 Task: Right-click a contact in Outlook and add them to your favorites.
Action: Mouse moved to (12, 73)
Screenshot: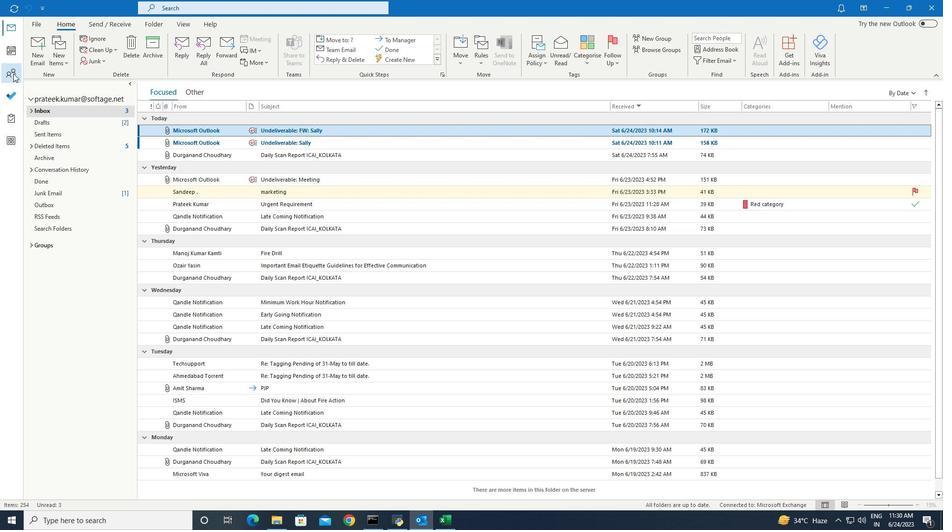 
Action: Mouse pressed left at (12, 73)
Screenshot: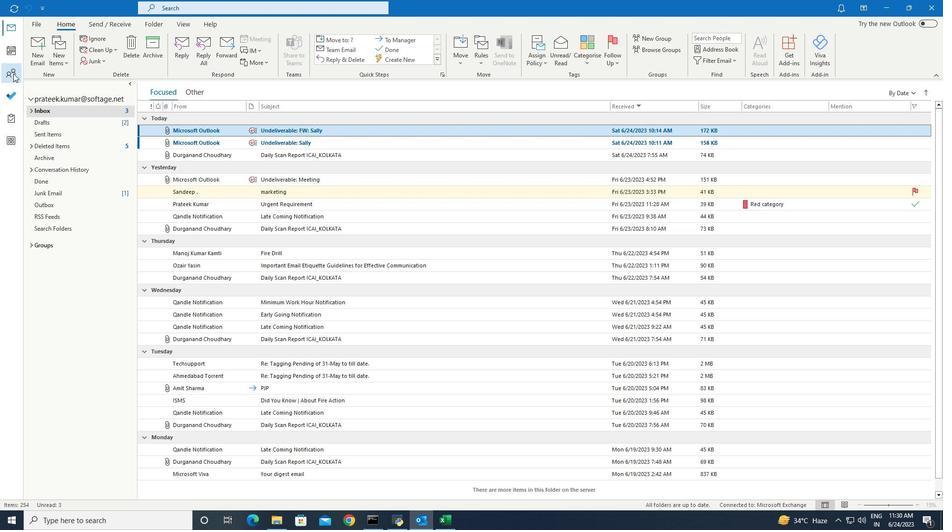 
Action: Mouse moved to (177, 27)
Screenshot: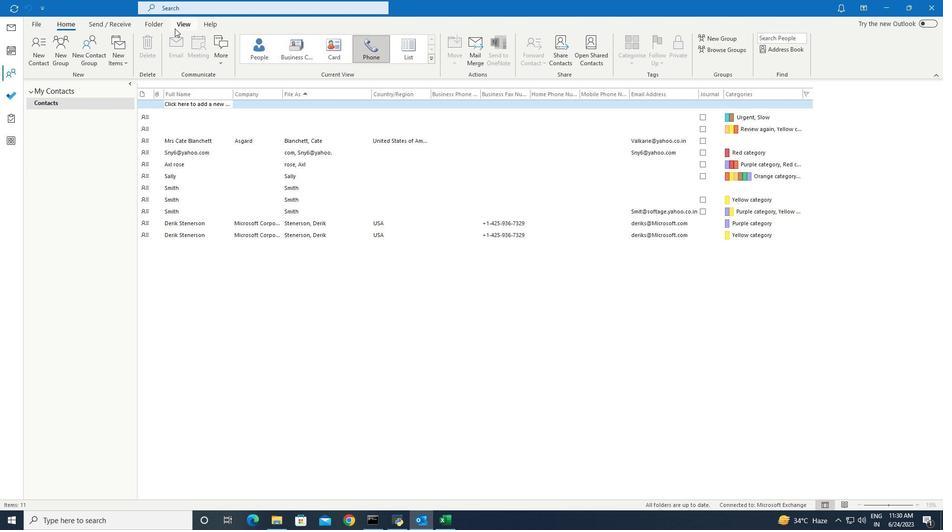 
Action: Mouse pressed left at (177, 27)
Screenshot: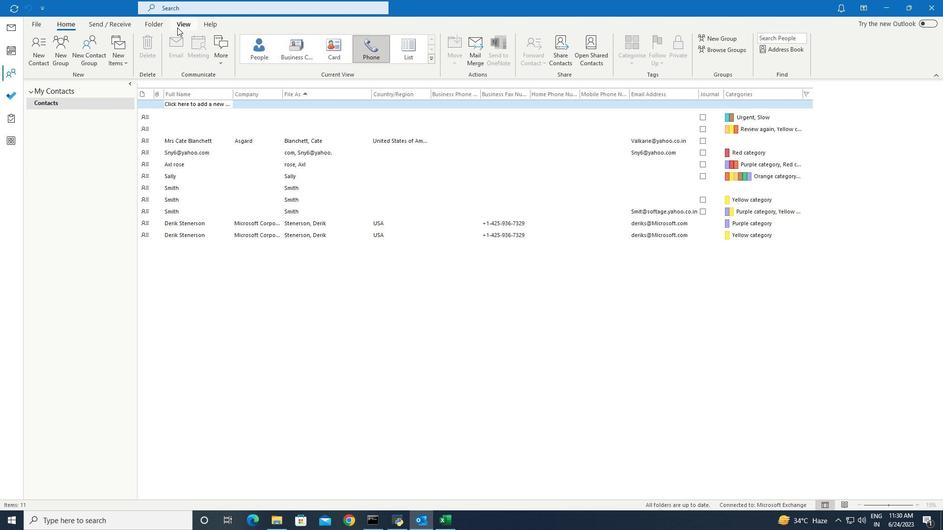 
Action: Mouse moved to (36, 64)
Screenshot: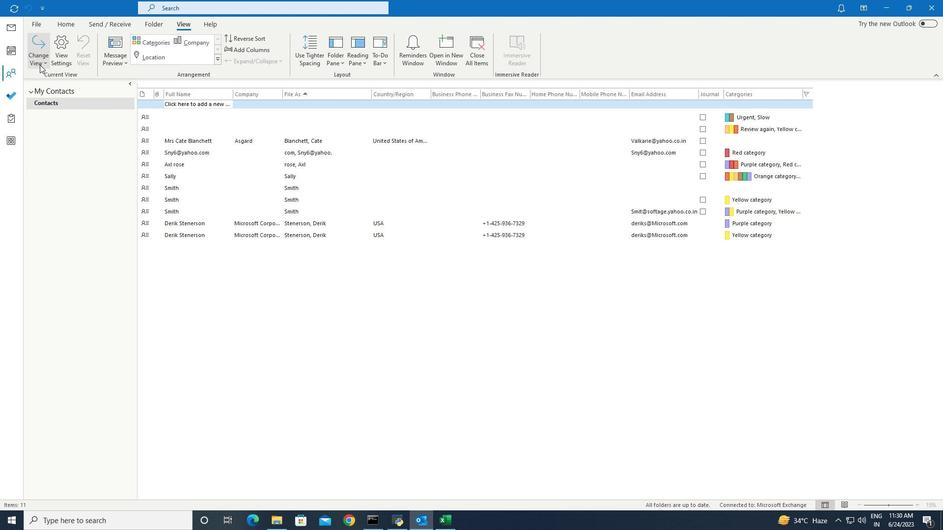
Action: Mouse pressed left at (36, 64)
Screenshot: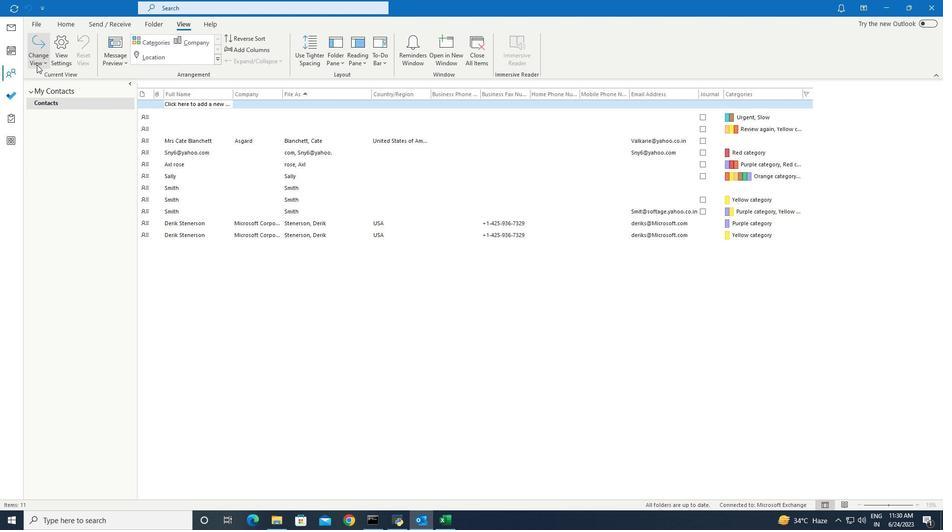 
Action: Mouse moved to (46, 84)
Screenshot: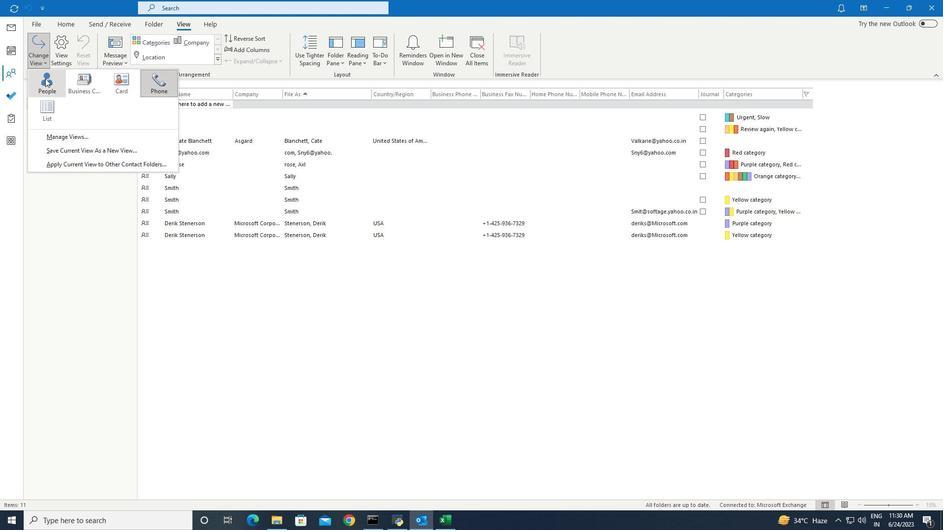 
Action: Mouse pressed left at (46, 84)
Screenshot: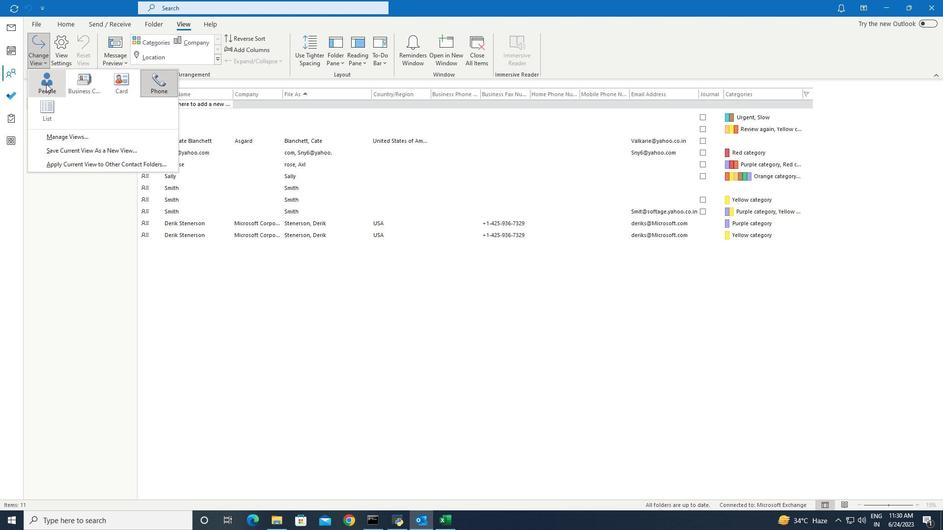 
Action: Mouse moved to (112, 125)
Screenshot: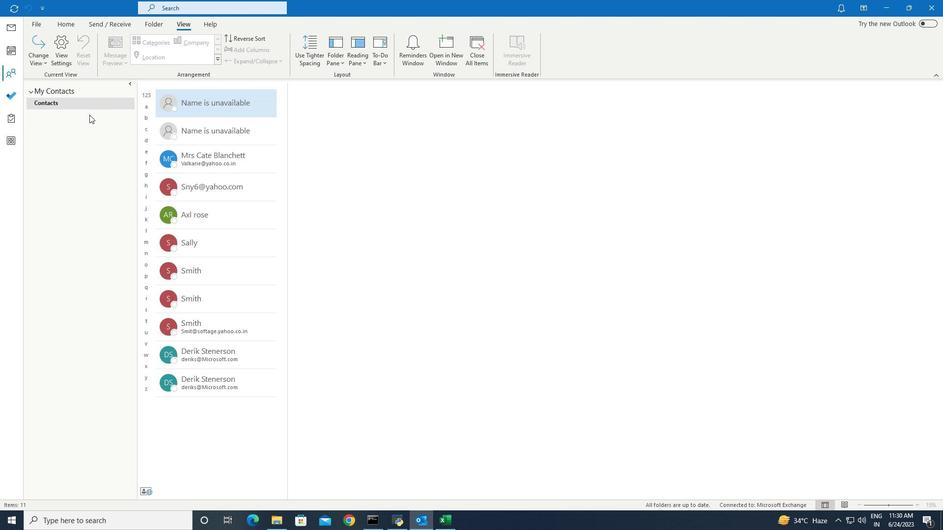 
